 Task: Add team members to the newly created team and define their roles (e.g., insights analyst, report writer).
Action: Mouse moved to (302, 296)
Screenshot: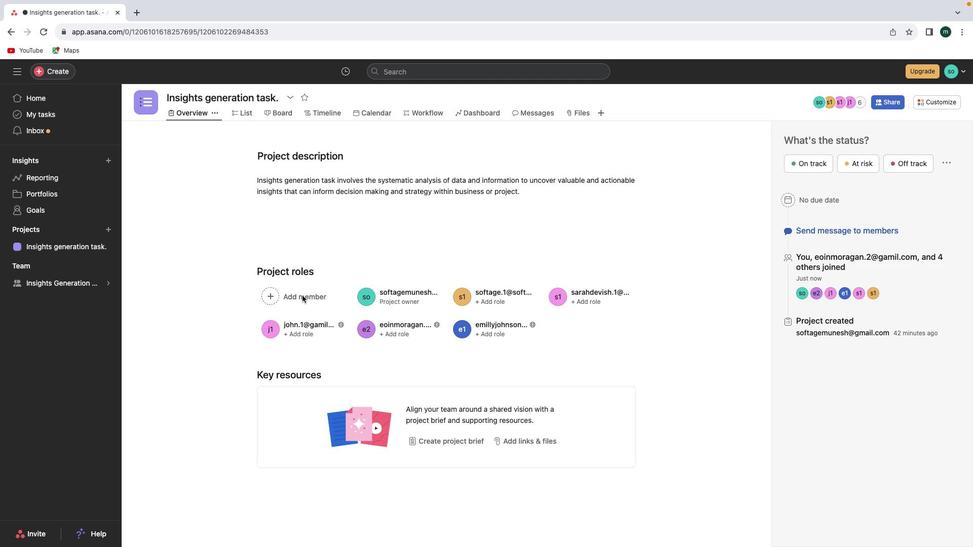 
Action: Mouse pressed left at (302, 296)
Screenshot: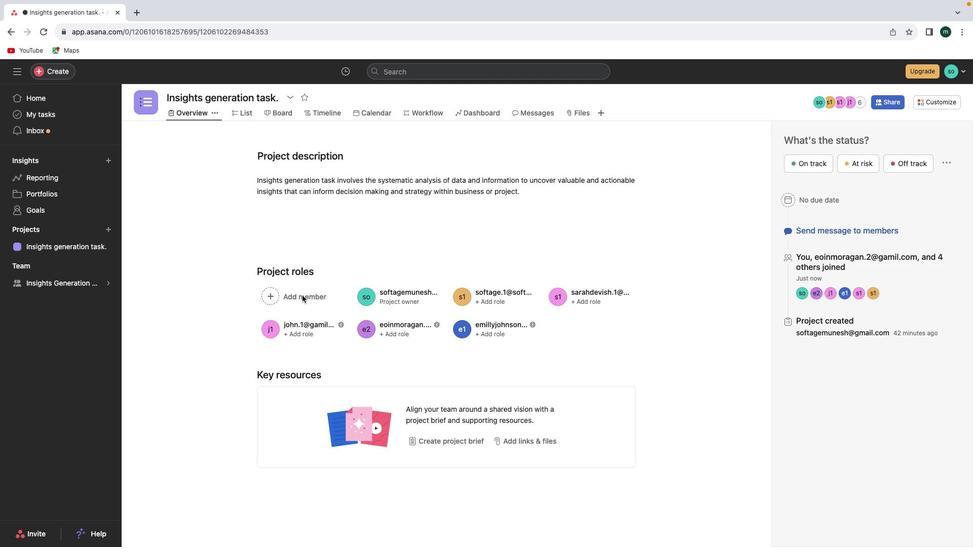 
Action: Mouse moved to (303, 298)
Screenshot: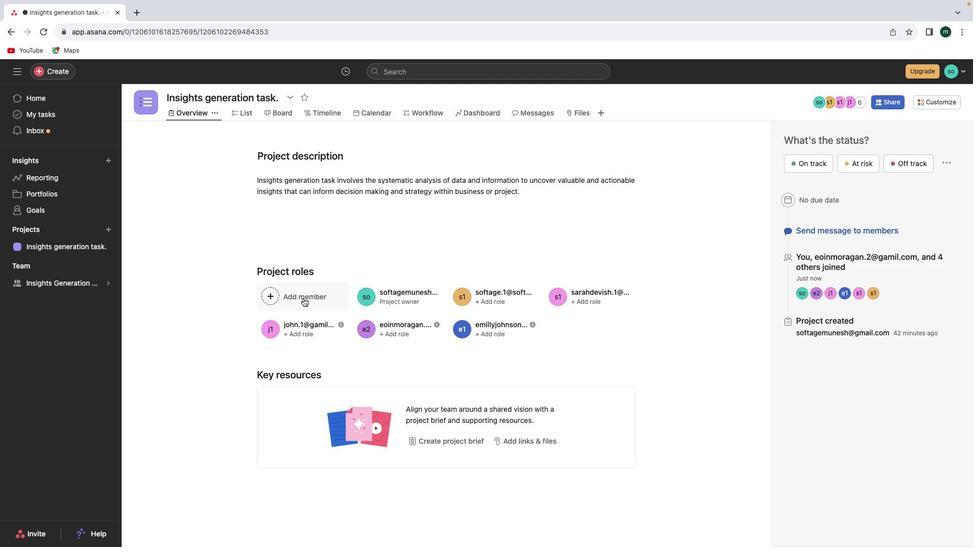 
Action: Mouse pressed left at (303, 298)
Screenshot: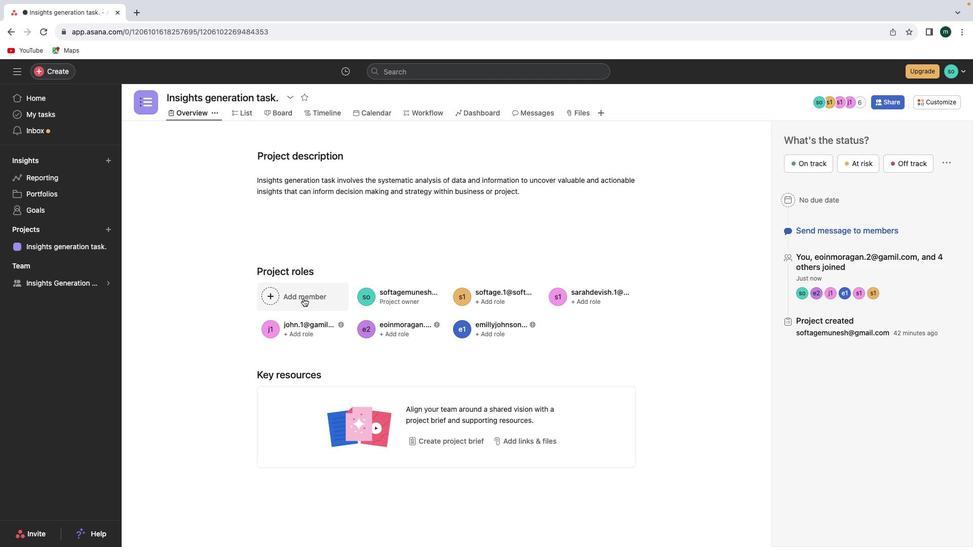 
Action: Mouse moved to (391, 202)
Screenshot: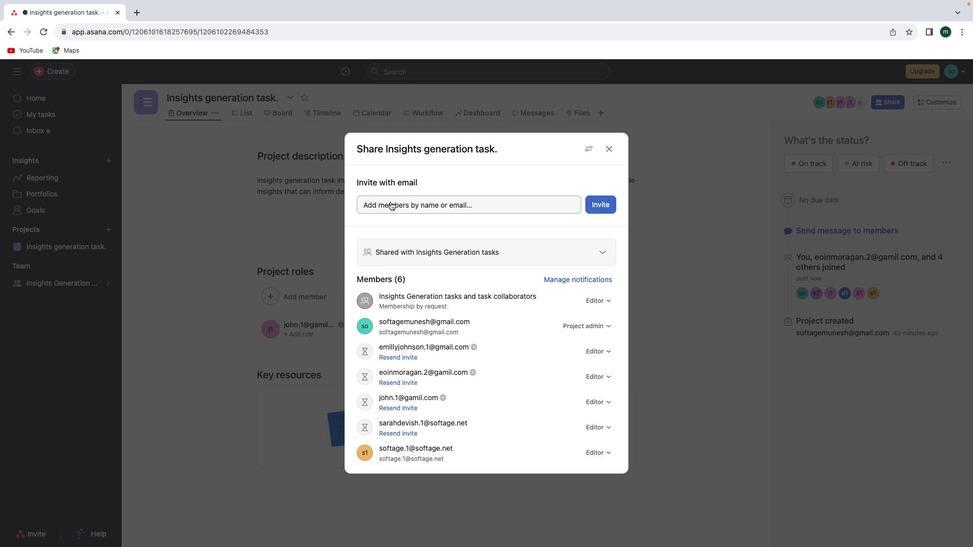 
Action: Mouse pressed left at (391, 202)
Screenshot: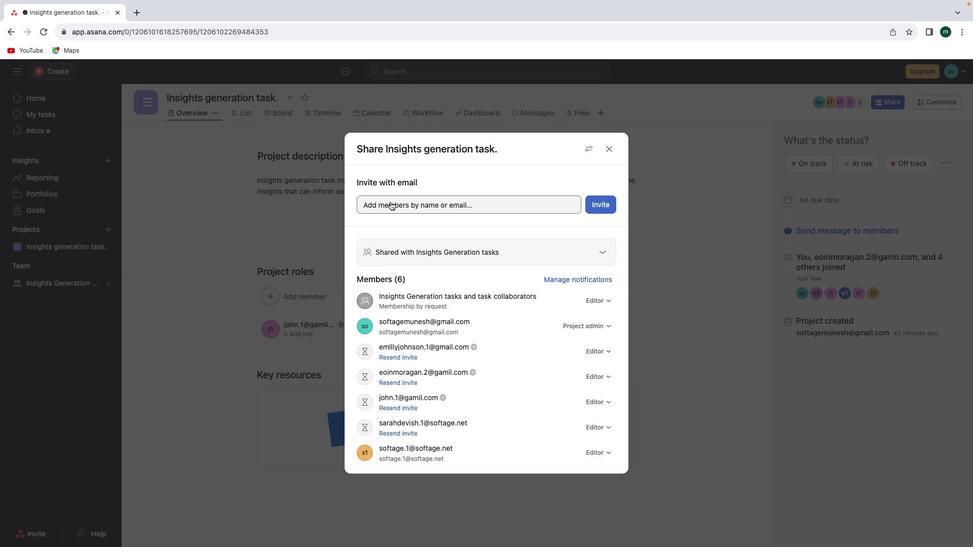 
Action: Mouse moved to (388, 249)
Screenshot: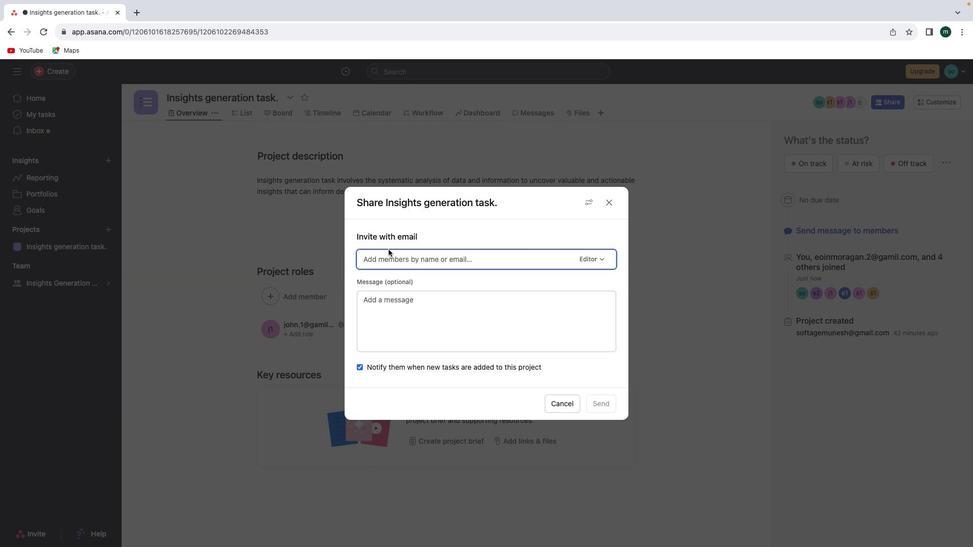 
Action: Mouse pressed left at (388, 249)
Screenshot: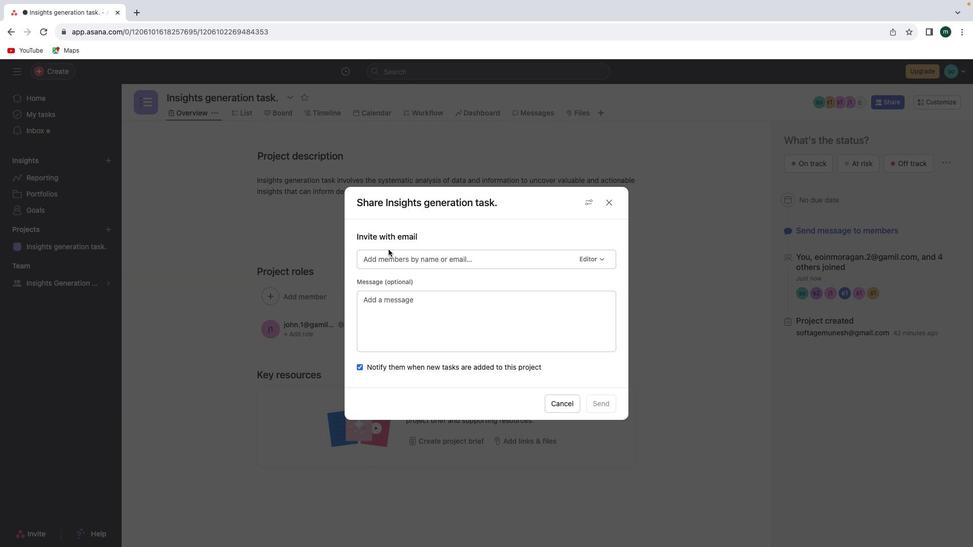 
Action: Mouse moved to (389, 255)
Screenshot: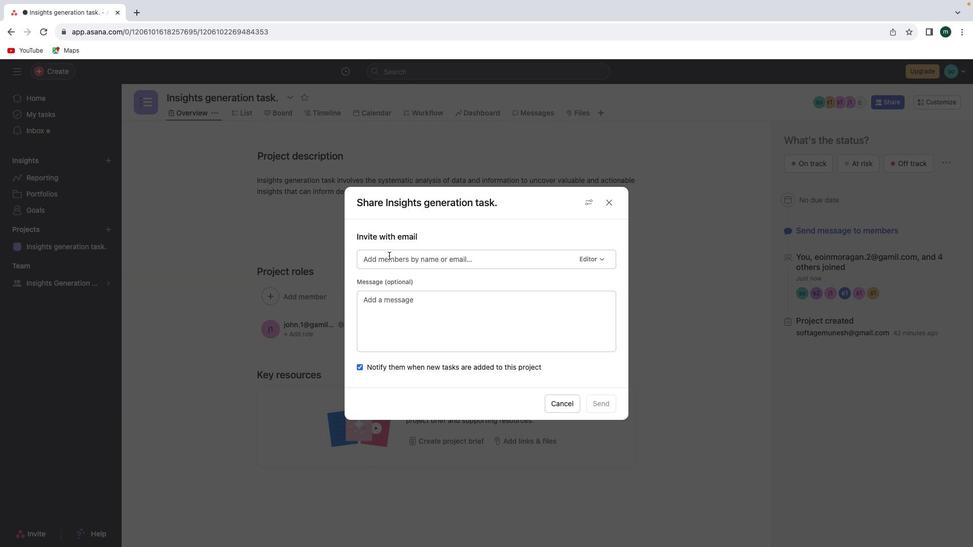
Action: Mouse pressed left at (389, 255)
Screenshot: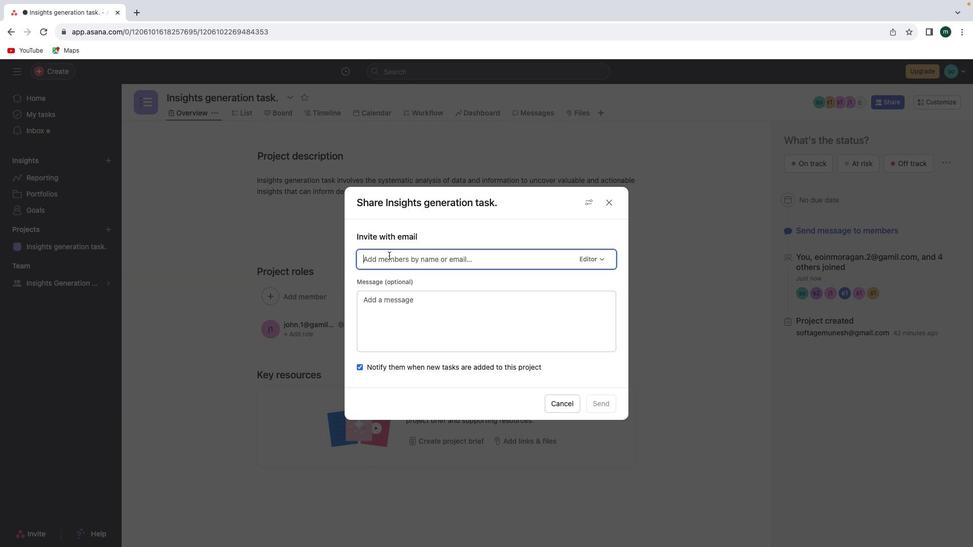 
Action: Mouse moved to (398, 236)
Screenshot: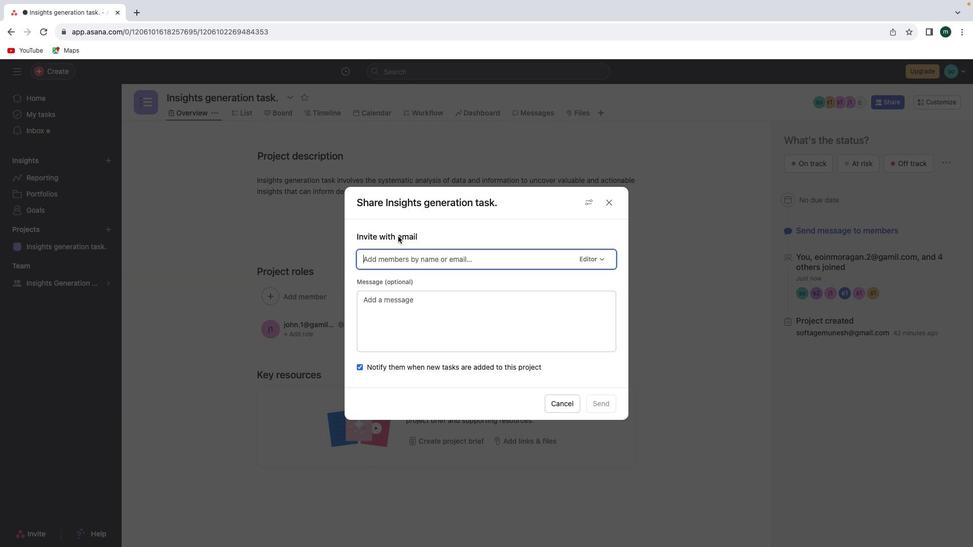 
Action: Key pressed 's''o''f''t''a'
Screenshot: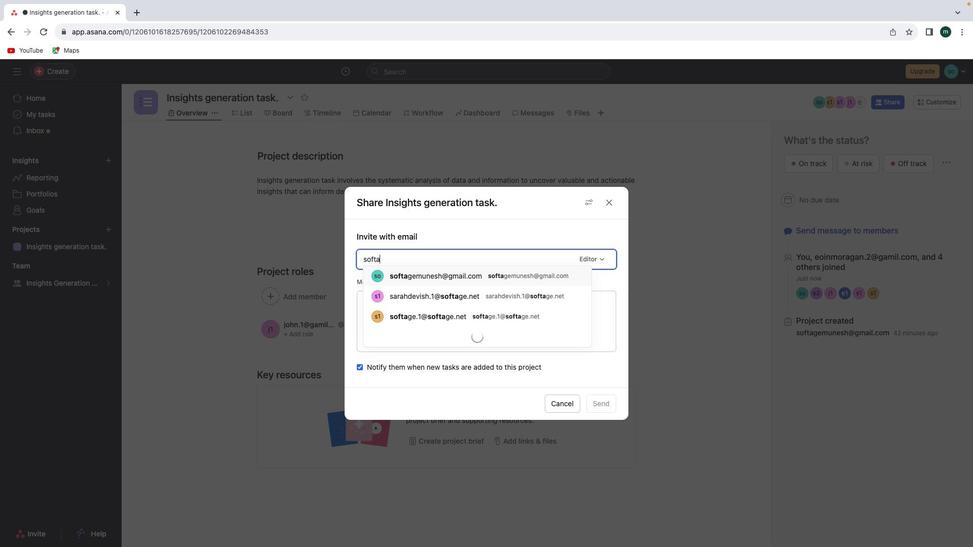 
Action: Mouse moved to (429, 303)
Screenshot: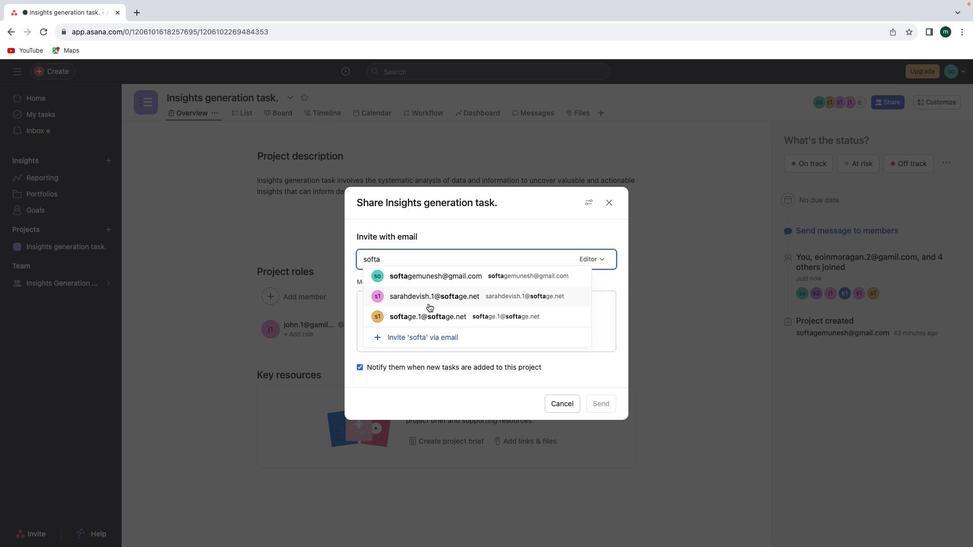
Action: Mouse pressed left at (429, 303)
Screenshot: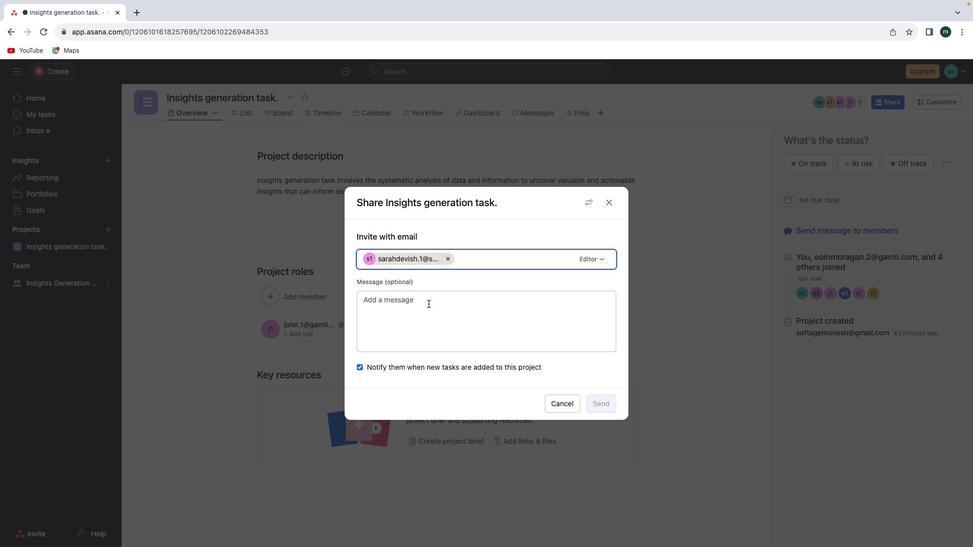
Action: Mouse moved to (604, 403)
Screenshot: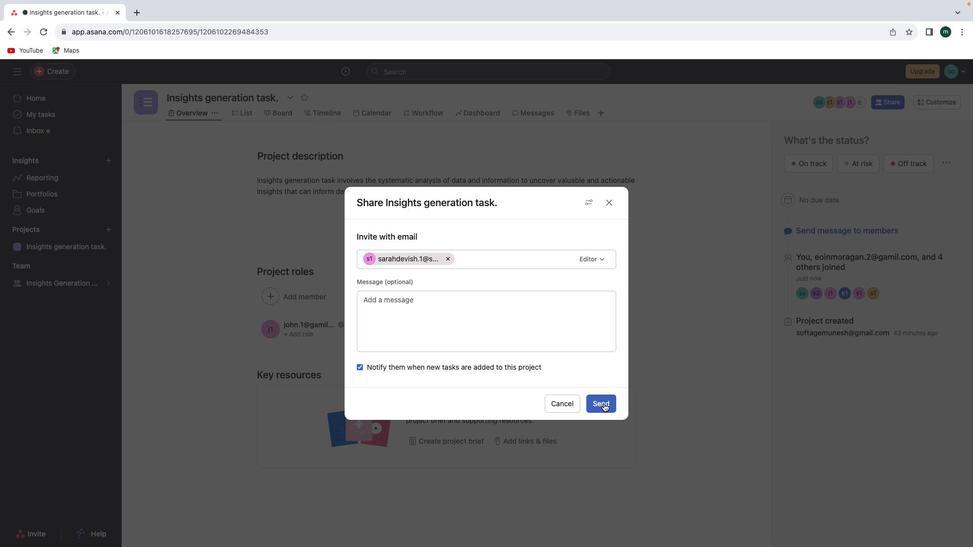 
Action: Mouse pressed left at (604, 403)
Screenshot: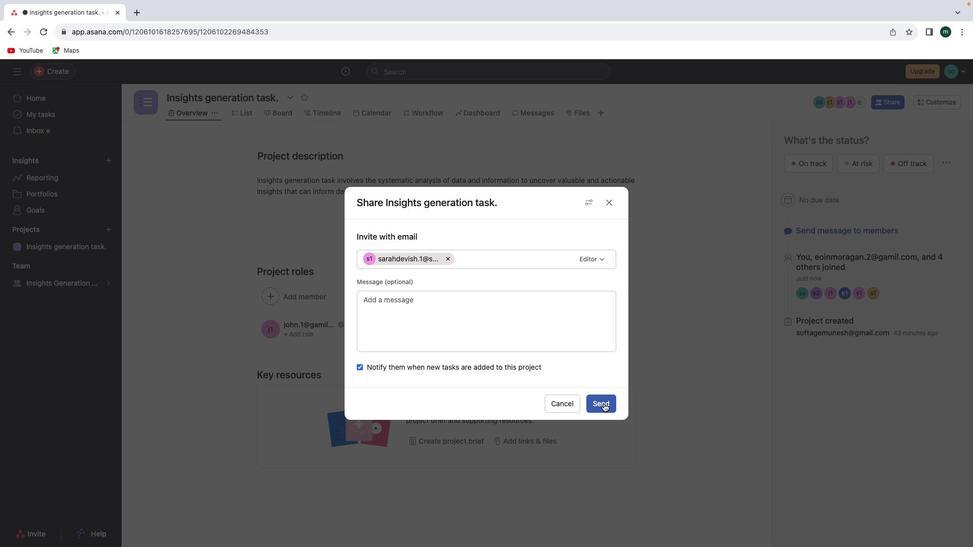 
Action: Mouse moved to (645, 329)
Screenshot: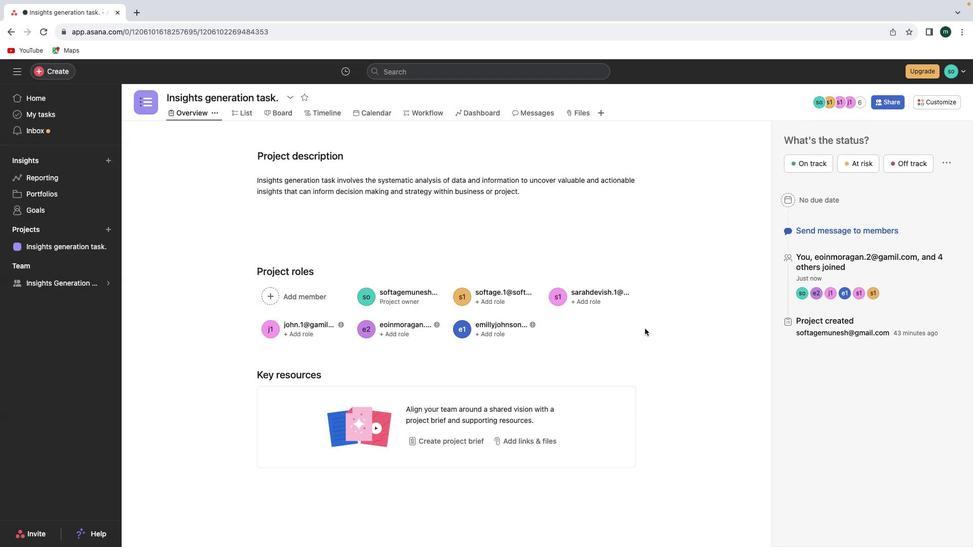
Action: Mouse pressed left at (645, 329)
Screenshot: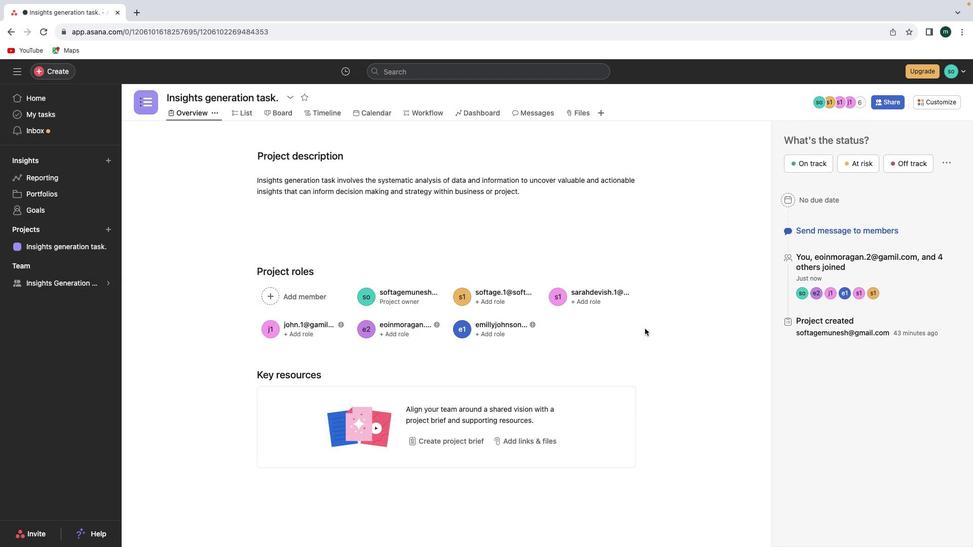 
Action: Mouse moved to (486, 305)
Screenshot: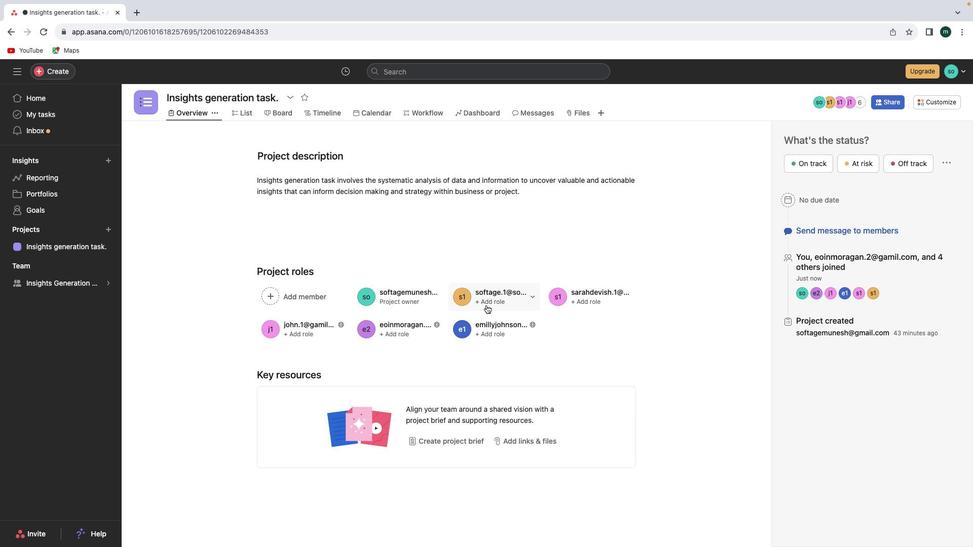 
Action: Mouse pressed left at (486, 305)
Screenshot: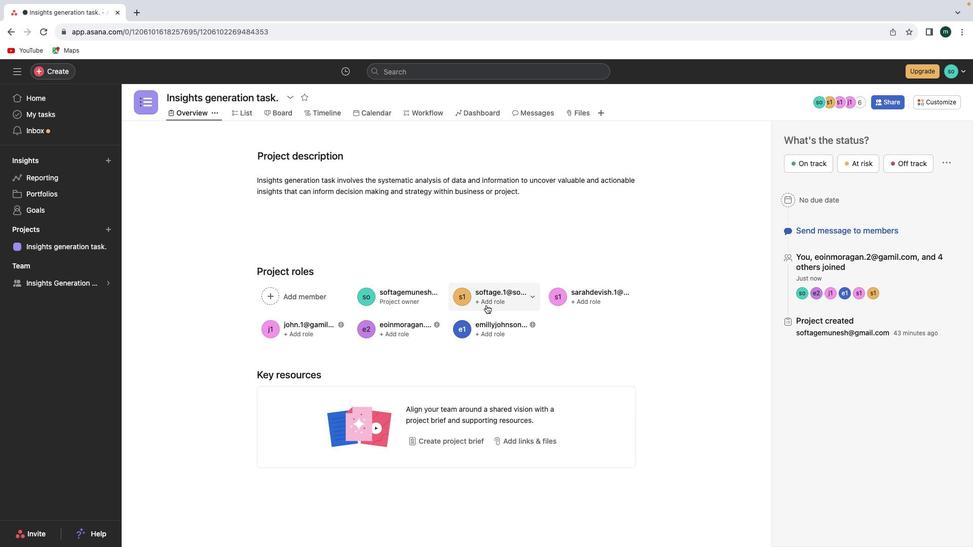 
Action: Mouse moved to (482, 326)
Screenshot: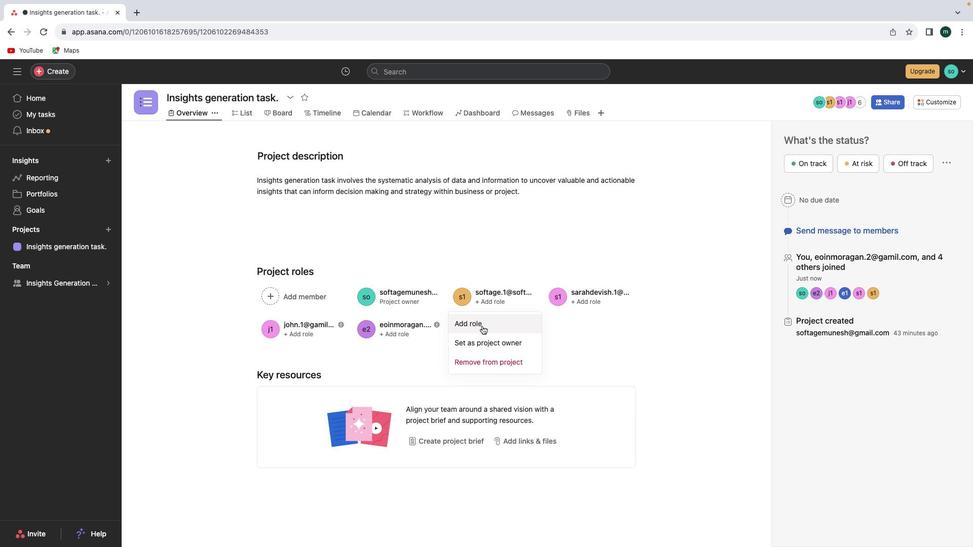 
Action: Mouse pressed left at (482, 326)
Screenshot: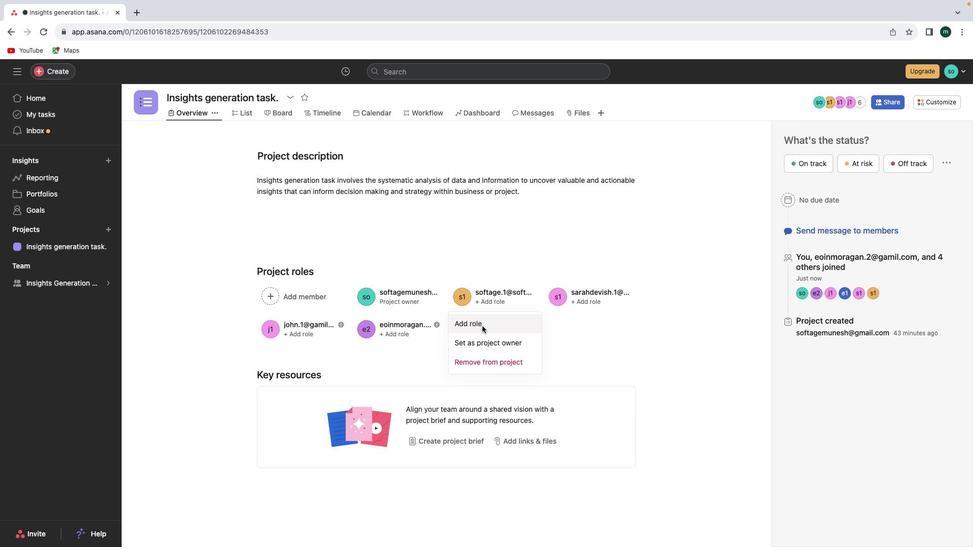 
Action: Mouse moved to (487, 344)
Screenshot: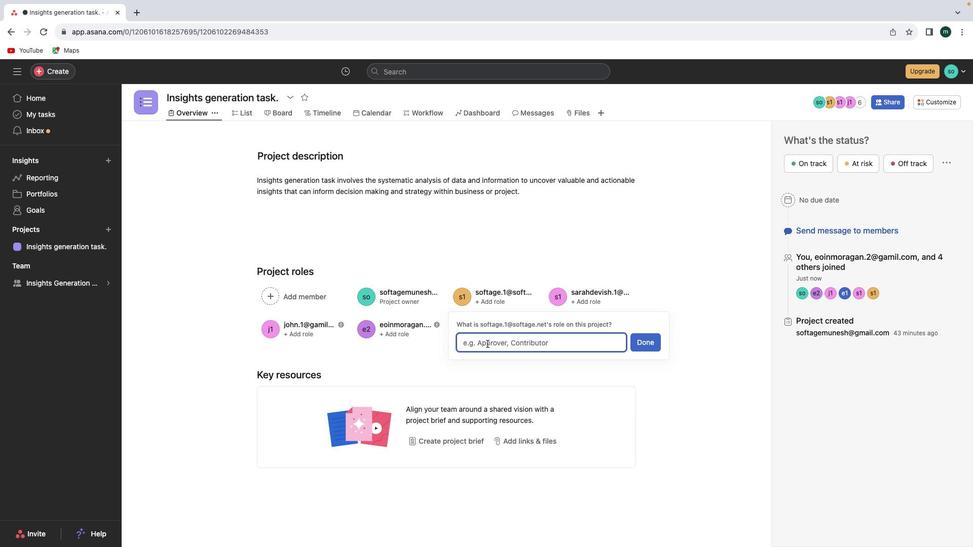 
Action: Mouse pressed left at (487, 344)
Screenshot: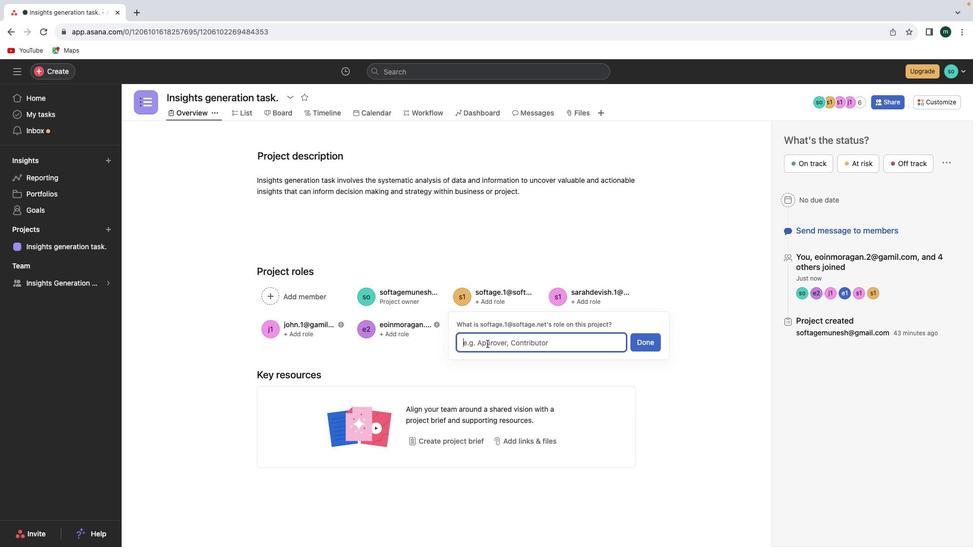 
Action: Mouse moved to (488, 342)
Screenshot: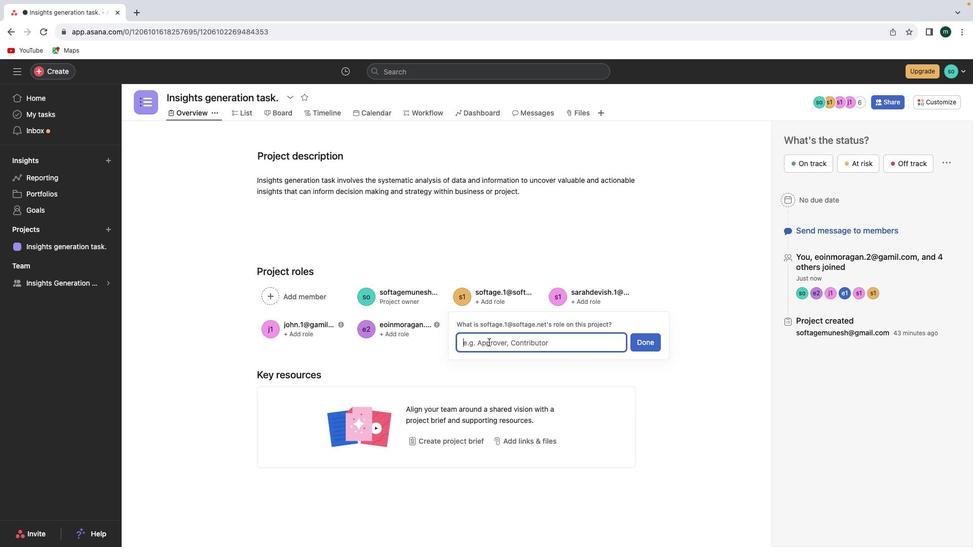 
Action: Key pressed 'p''r''o''j''e''c''t''m''a''n'Key.backspaceKey.backspaceKey.backspaceKey.space'm''a''n''g'Key.backspaceKey.backspaceKey.backspaceKey.backspaceKey.backspaceKey.backspaceKey.backspaceKey.backspaceKey.backspaceKey.backspaceKey.backspaceKey.backspaceKey.shift'I''n''s''i''g''h''t''s'Key.space'a''n''a''l''y''s''i''s''t'Key.backspaceKey.backspaceKey.backspace't'
Screenshot: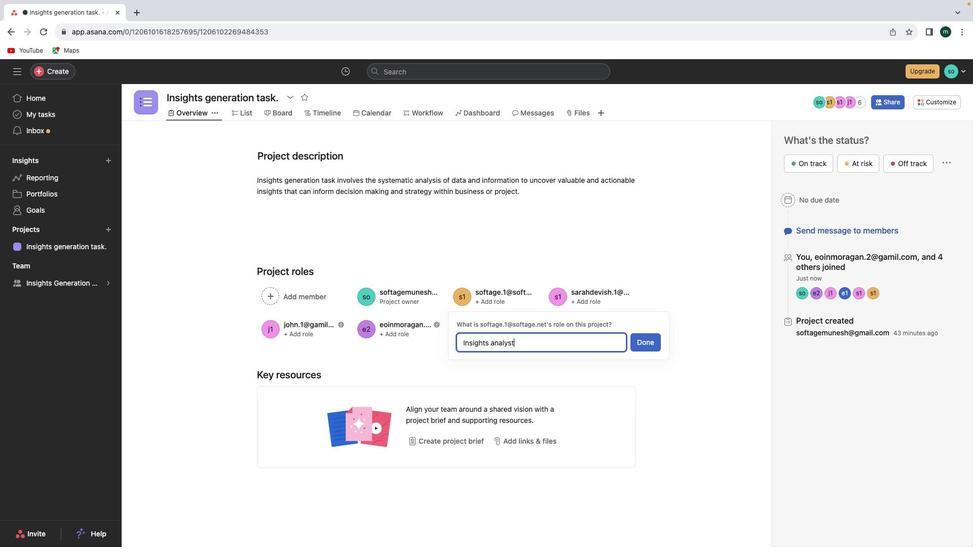 
Action: Mouse moved to (648, 347)
Screenshot: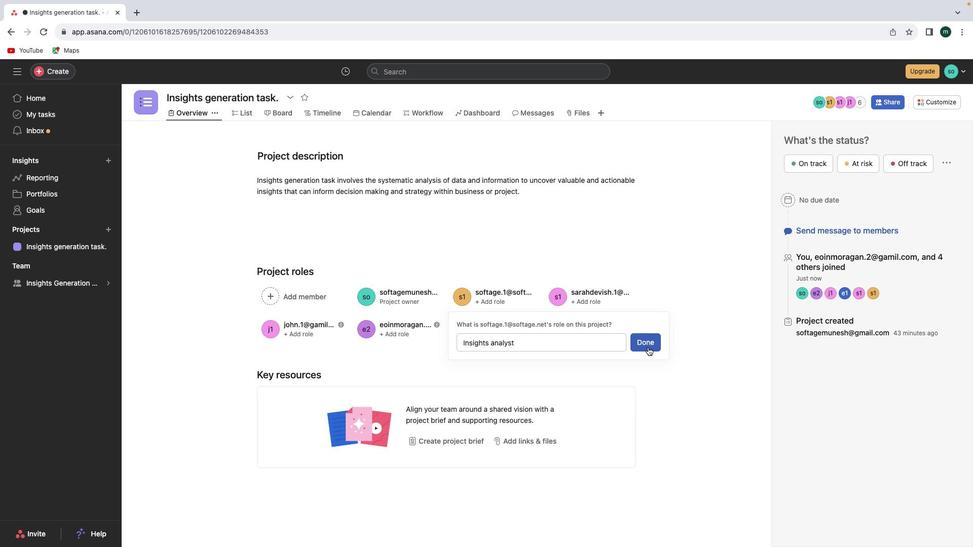 
Action: Mouse pressed left at (648, 347)
Screenshot: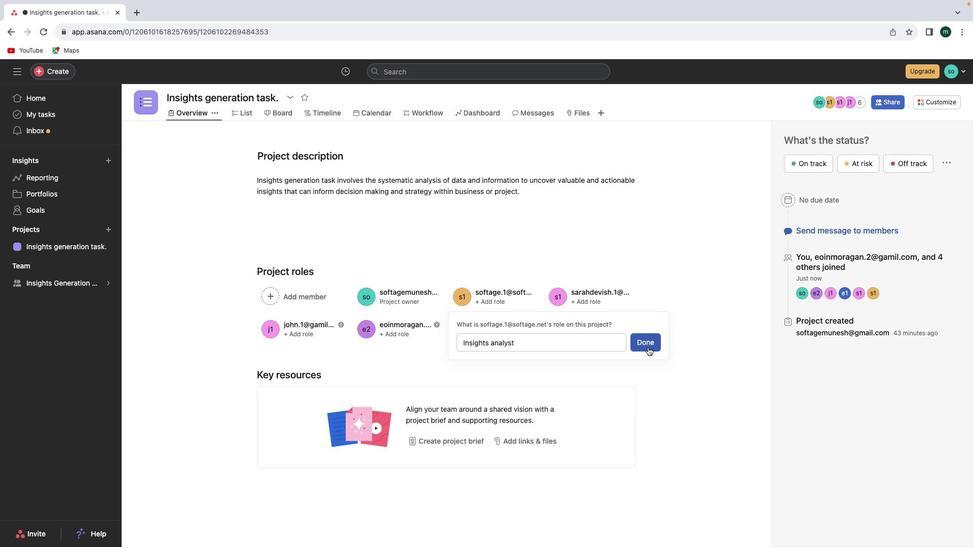 
Action: Mouse moved to (279, 290)
Screenshot: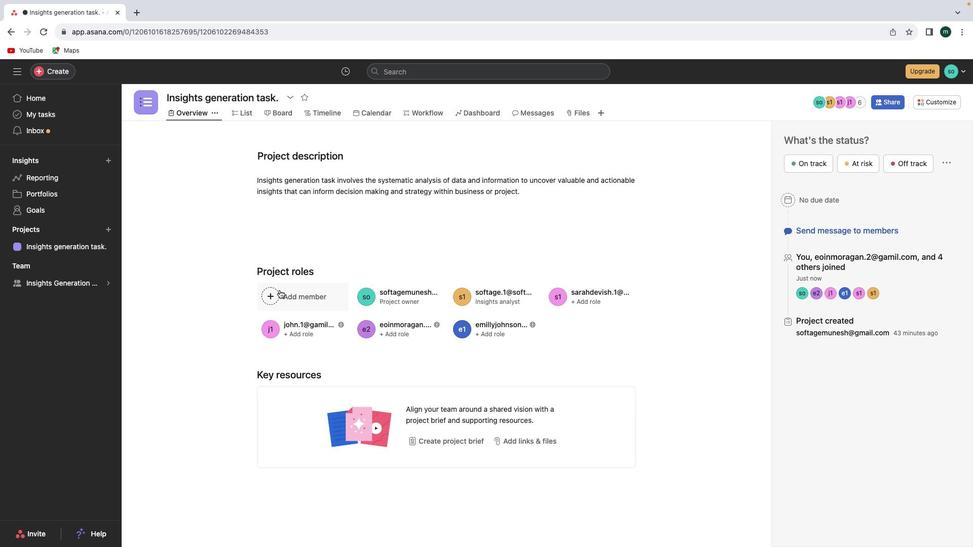 
Action: Mouse pressed left at (279, 290)
Screenshot: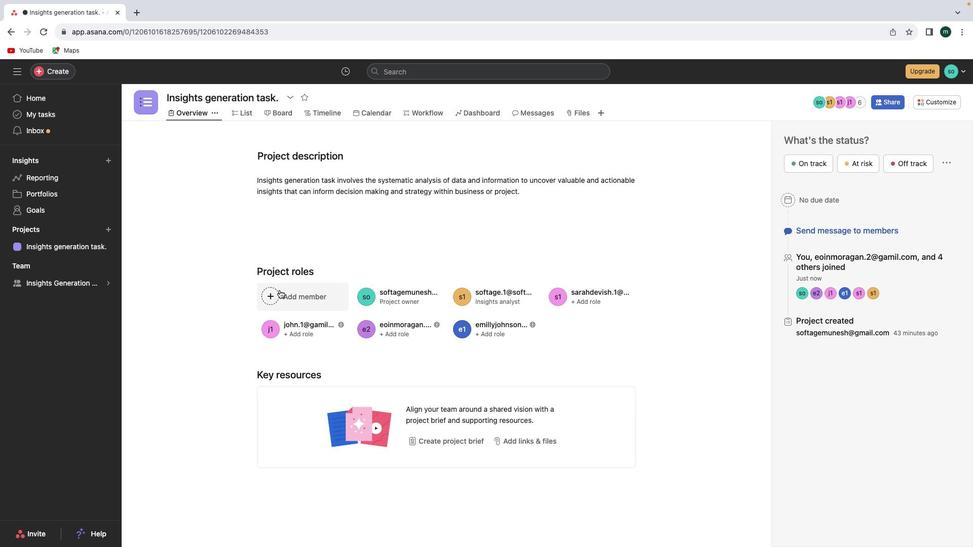 
Action: Mouse moved to (449, 202)
Screenshot: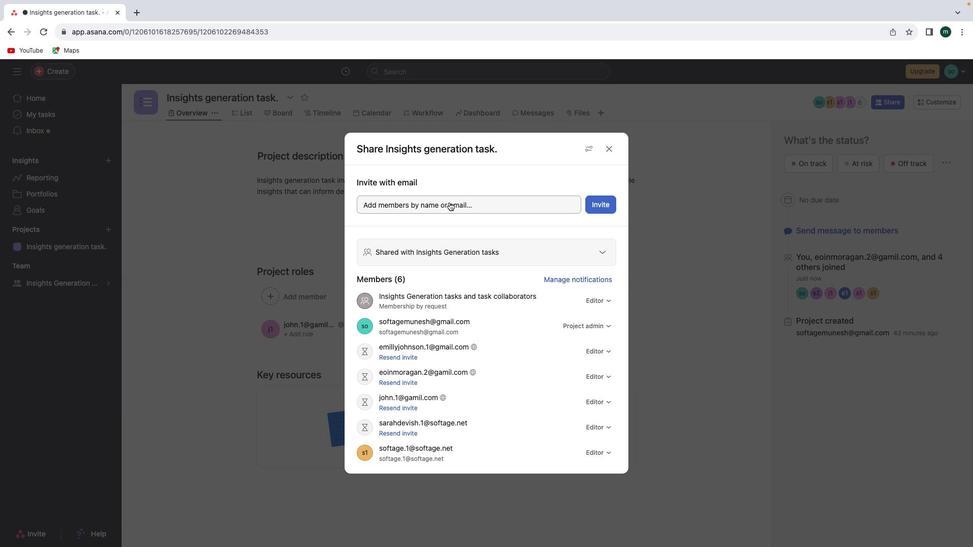 
Action: Mouse pressed left at (449, 202)
Screenshot: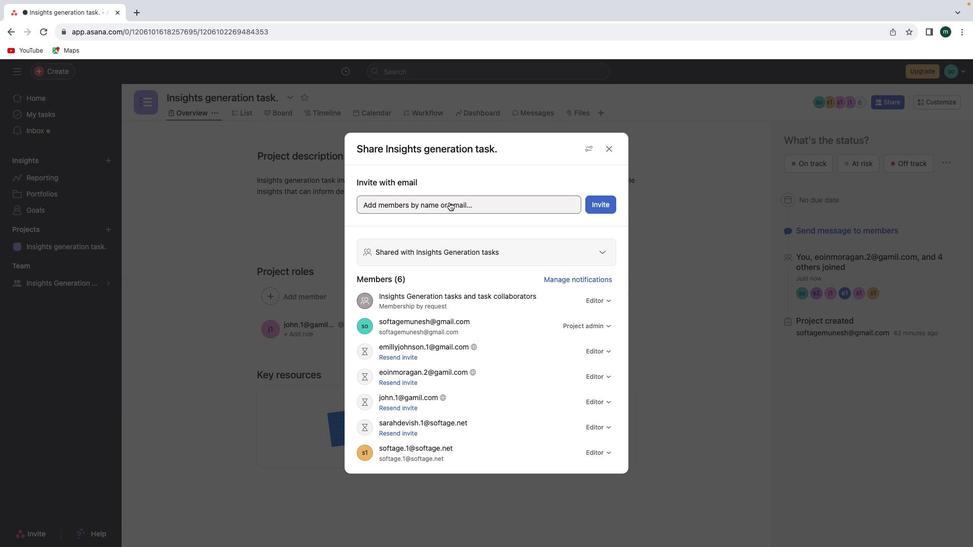 
Action: Mouse moved to (445, 257)
Screenshot: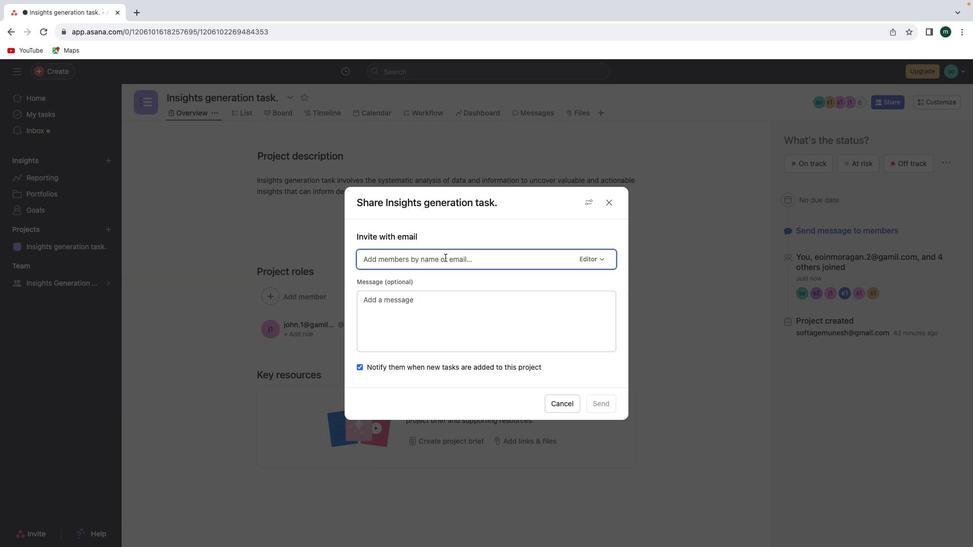 
Action: Mouse pressed left at (445, 257)
Screenshot: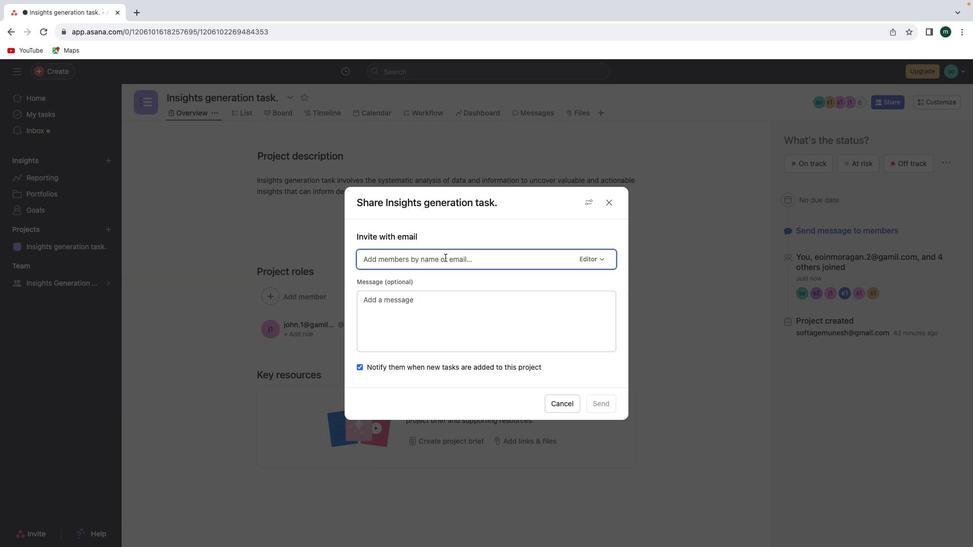 
Action: Mouse moved to (444, 251)
Screenshot: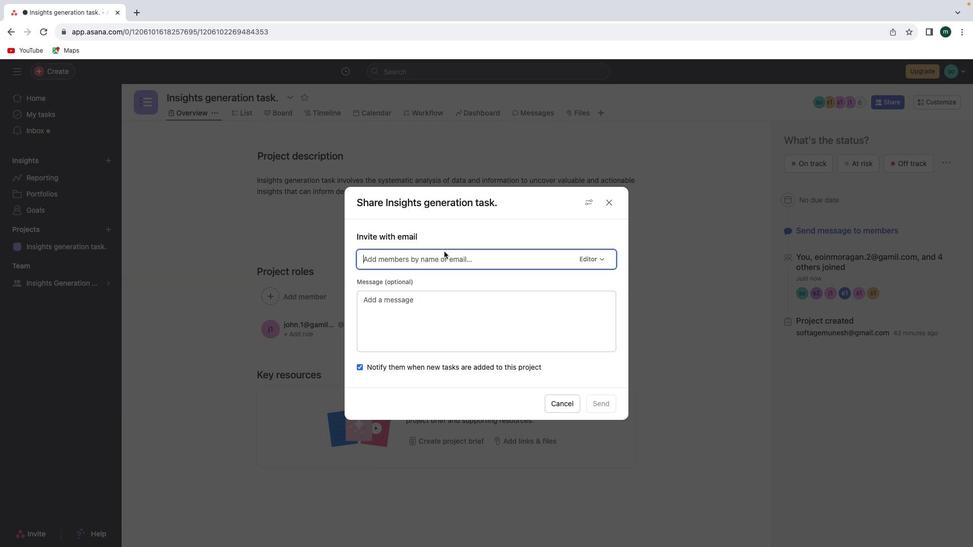 
Action: Key pressed 's''a''r''a''h'
Screenshot: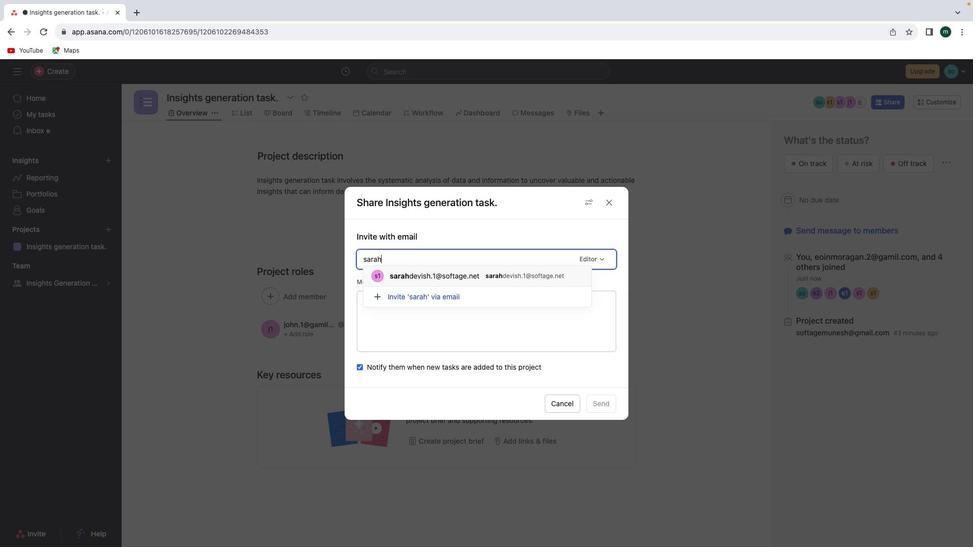 
Action: Mouse moved to (460, 264)
Screenshot: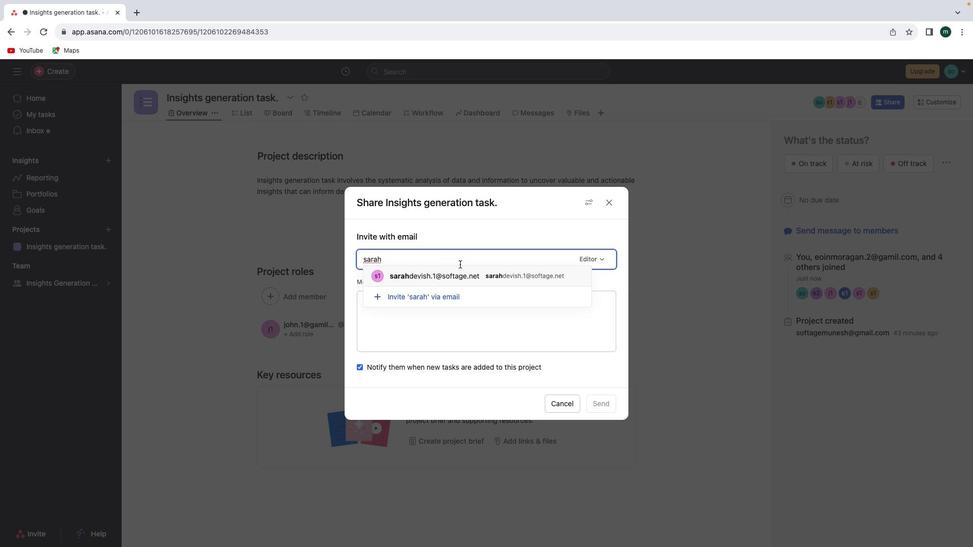 
Action: Key pressed Key.backspaceKey.backspaceKey.backspaceKey.backspaceKey.backspace'e''m''i'
Screenshot: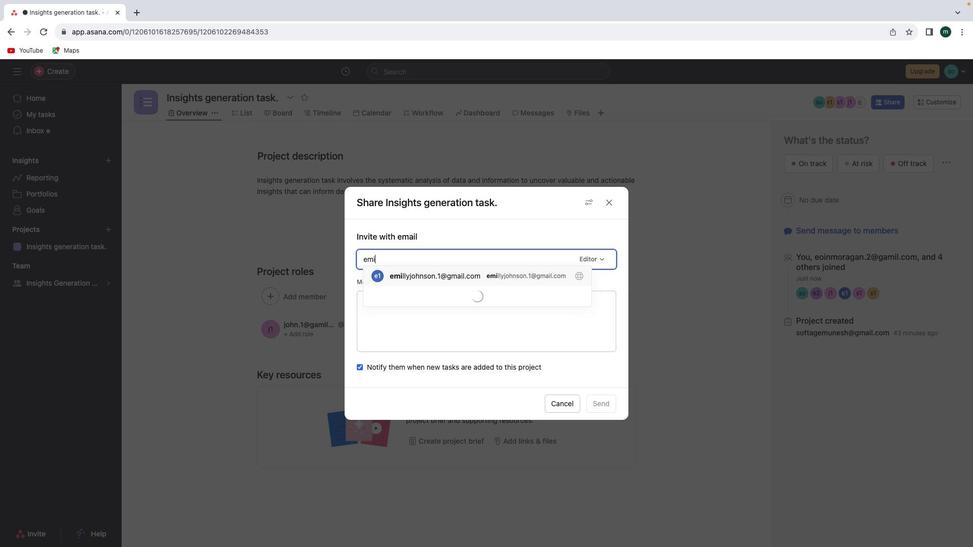 
Action: Mouse moved to (463, 275)
Screenshot: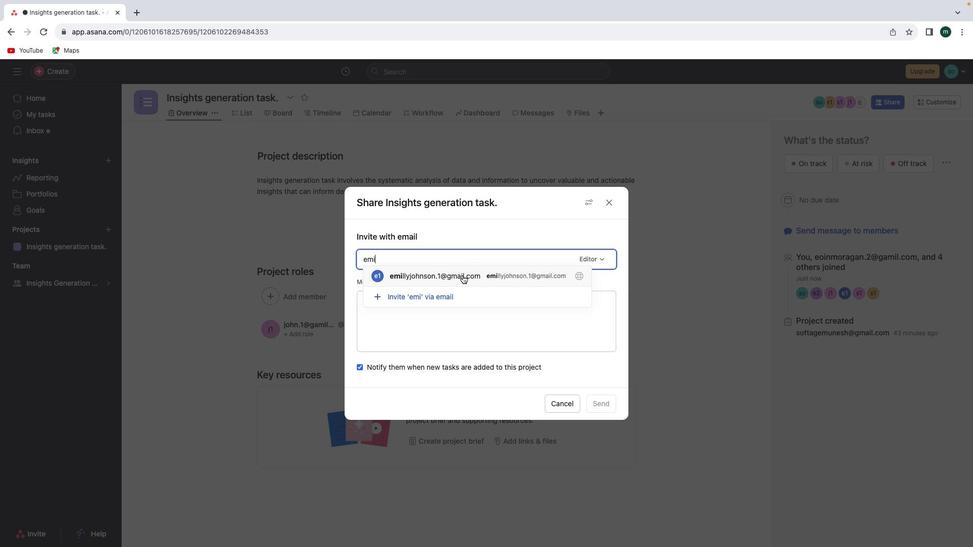 
Action: Mouse pressed left at (463, 275)
Screenshot: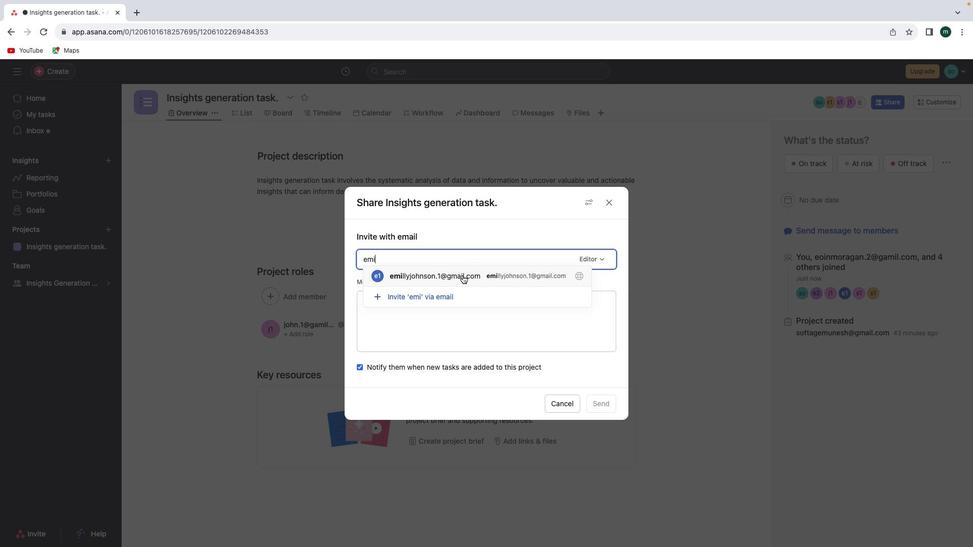 
Action: Mouse moved to (600, 422)
Screenshot: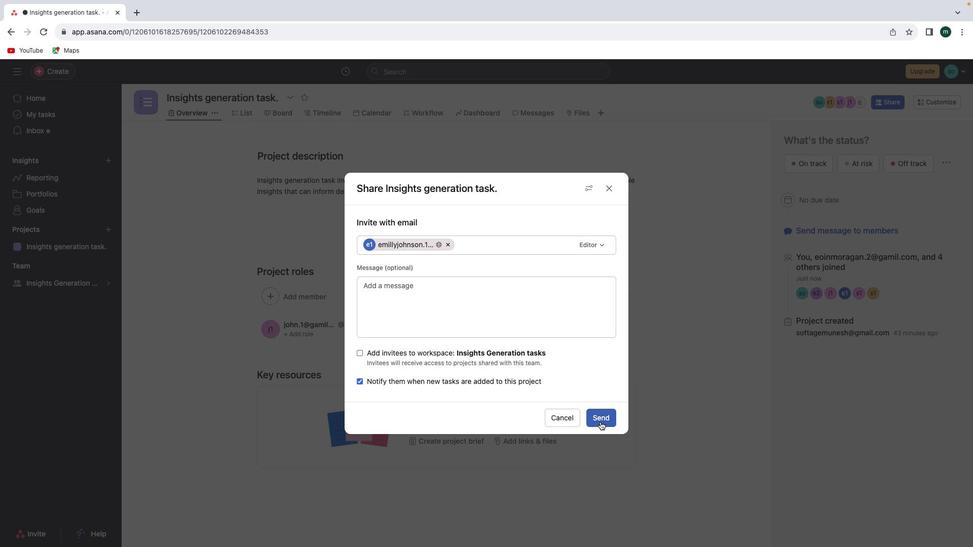 
Action: Mouse pressed left at (600, 422)
Screenshot: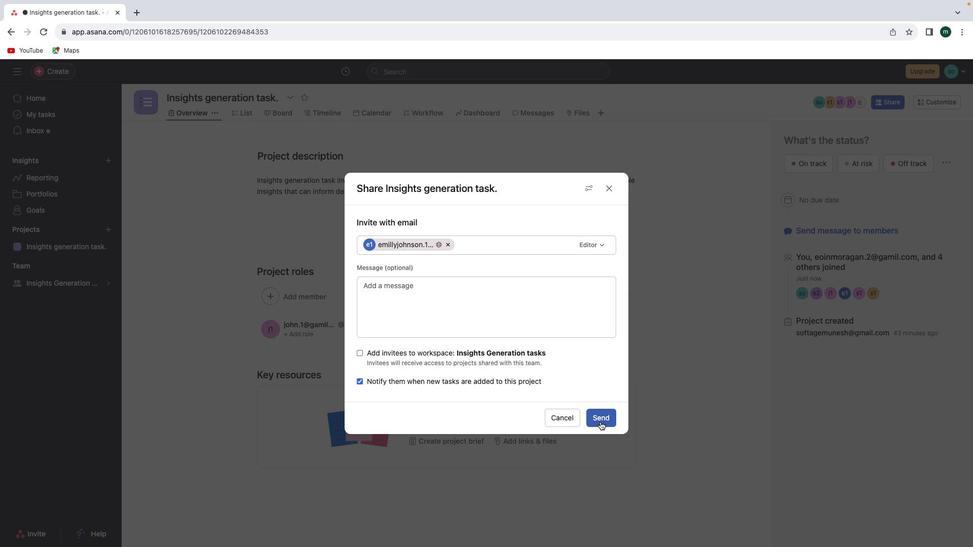 
Action: Mouse moved to (652, 315)
Screenshot: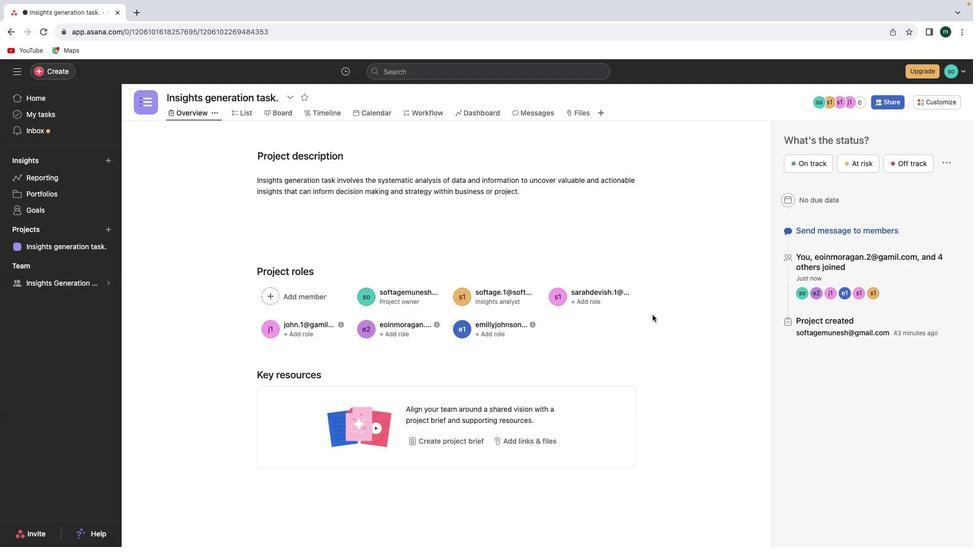 
Action: Mouse pressed left at (652, 315)
Screenshot: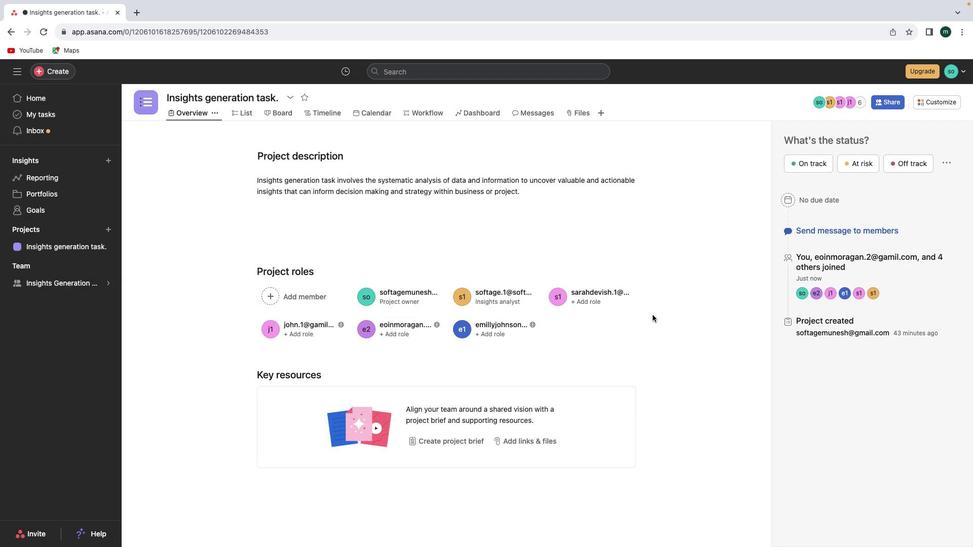
Action: Mouse moved to (480, 336)
Screenshot: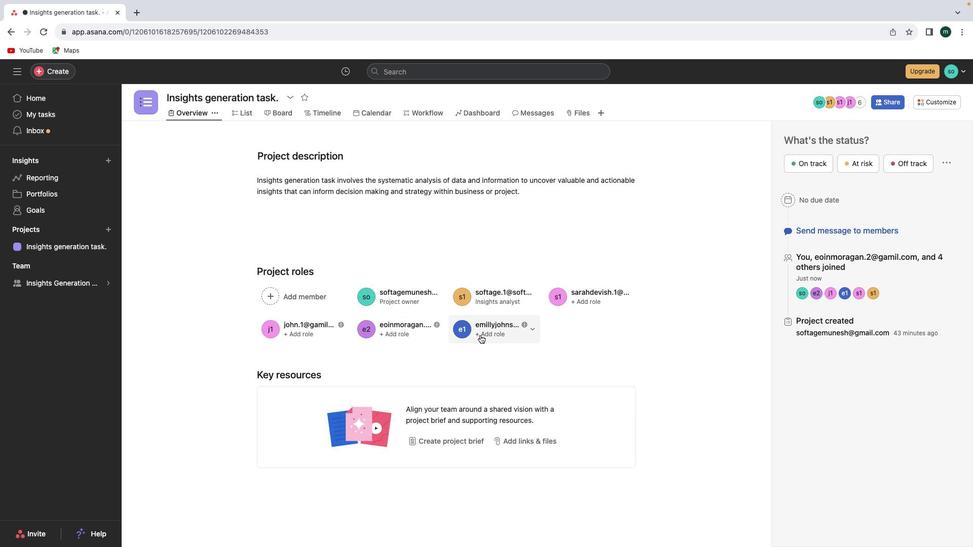 
Action: Mouse pressed left at (480, 336)
Screenshot: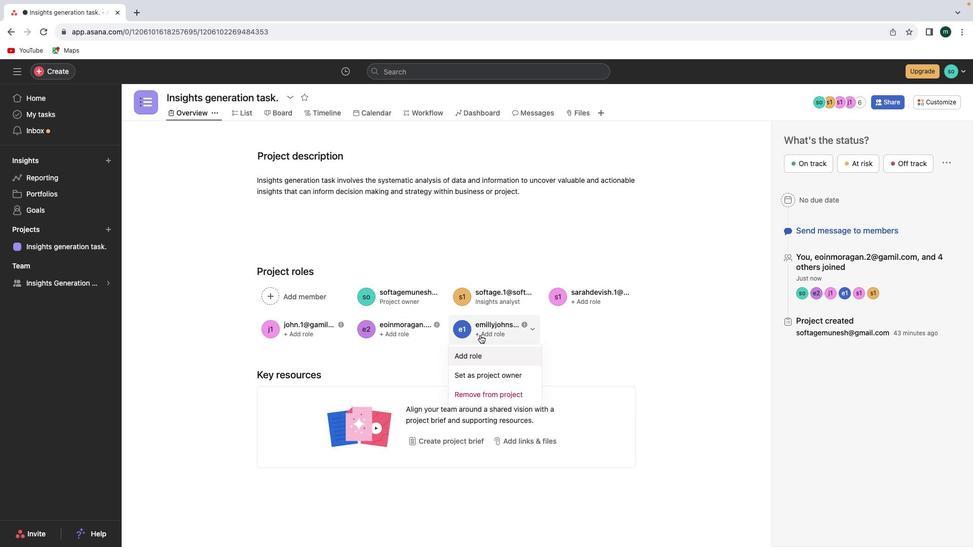 
Action: Mouse moved to (485, 360)
Screenshot: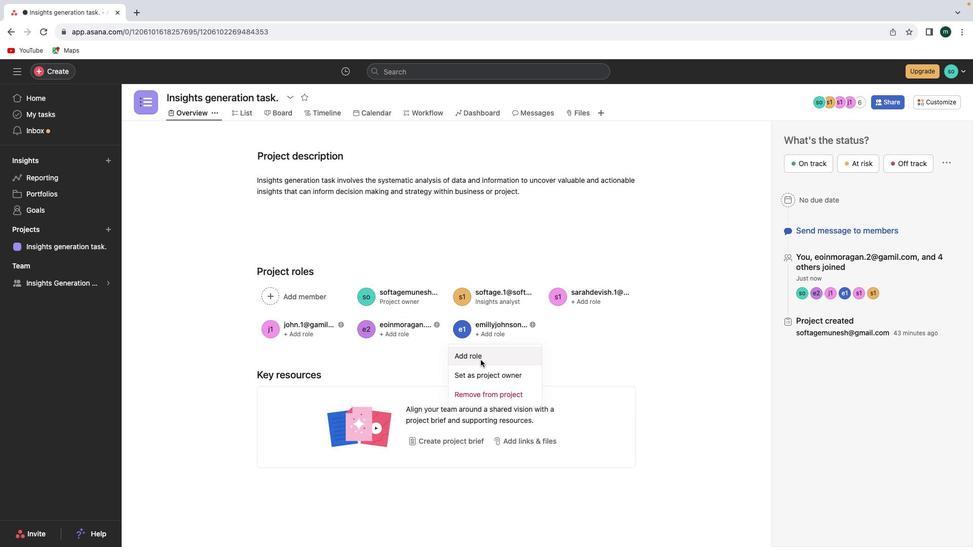 
Action: Mouse pressed left at (485, 360)
Screenshot: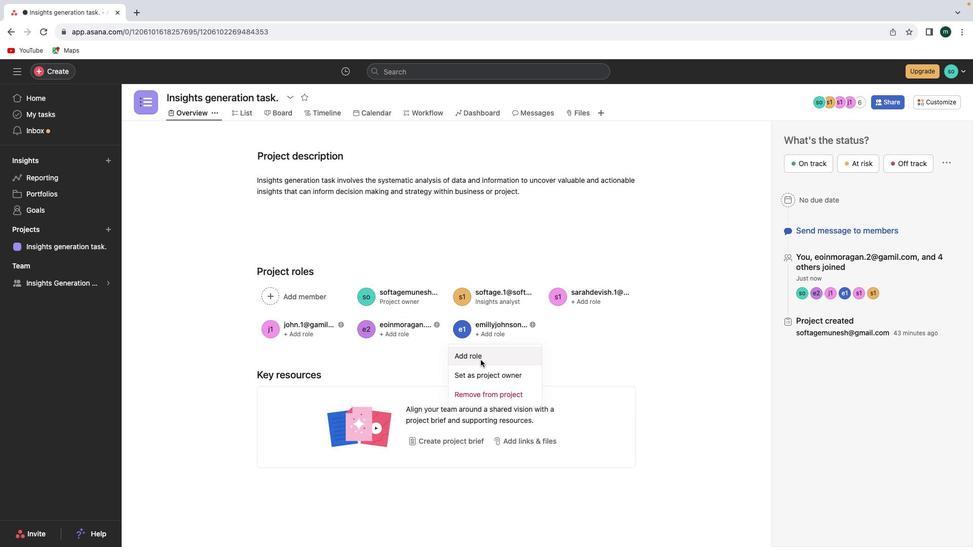 
Action: Mouse moved to (483, 376)
Screenshot: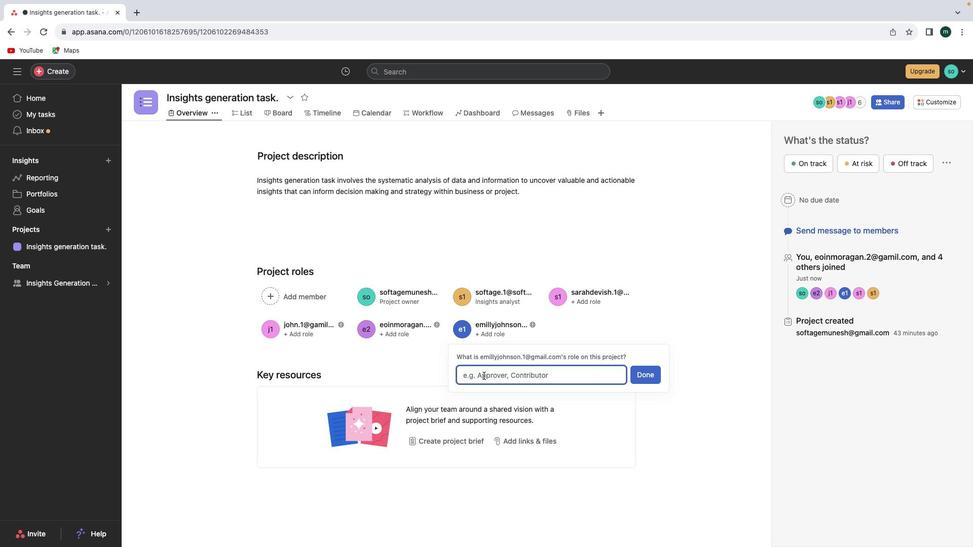 
Action: Mouse pressed left at (483, 376)
Screenshot: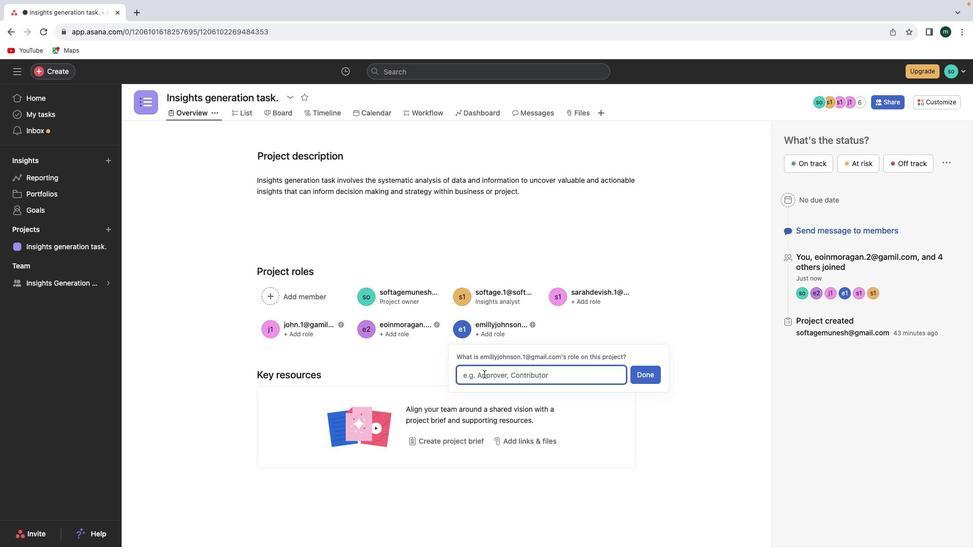 
Action: Mouse moved to (483, 370)
Screenshot: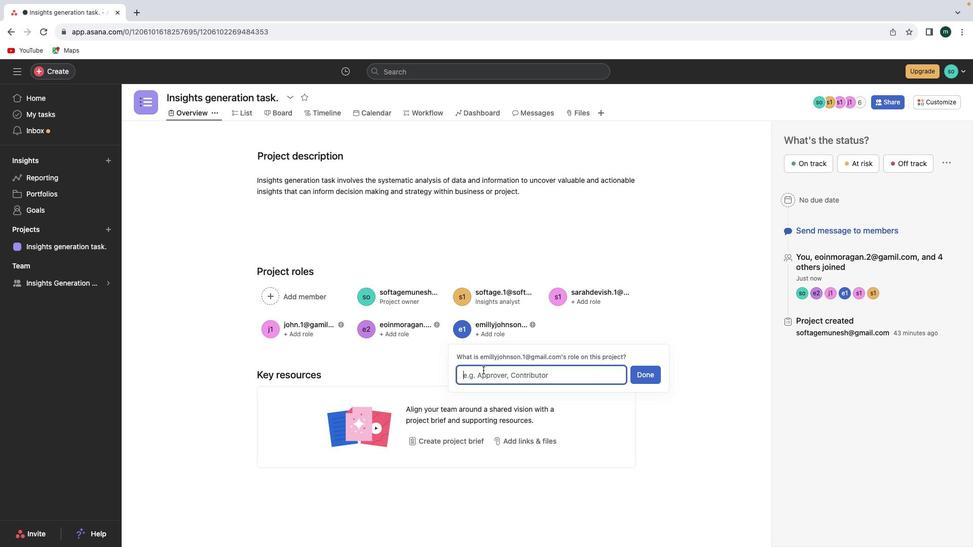 
Action: Key pressed 'r''e''p''o''r''t''e''r'Key.space'w''r''i''t''e''r'
Screenshot: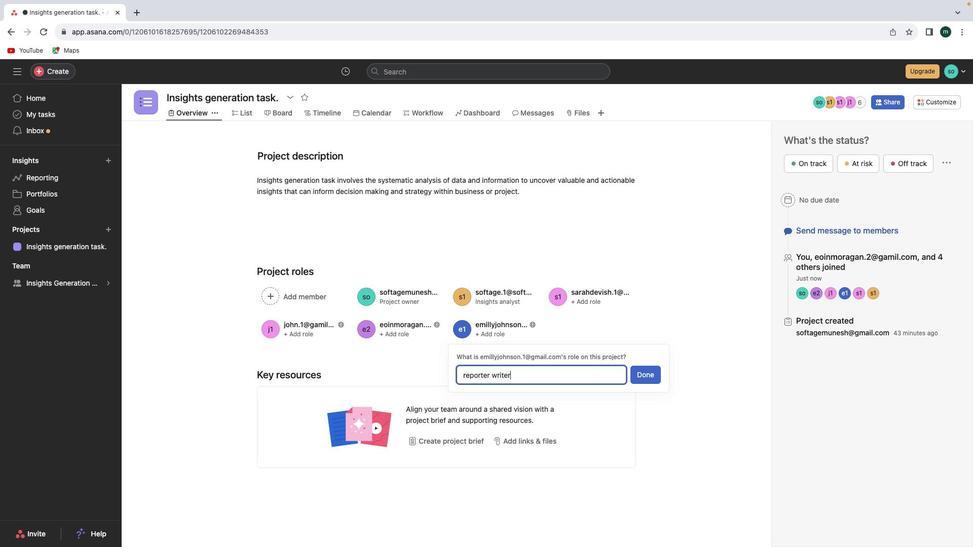 
Action: Mouse moved to (648, 380)
Screenshot: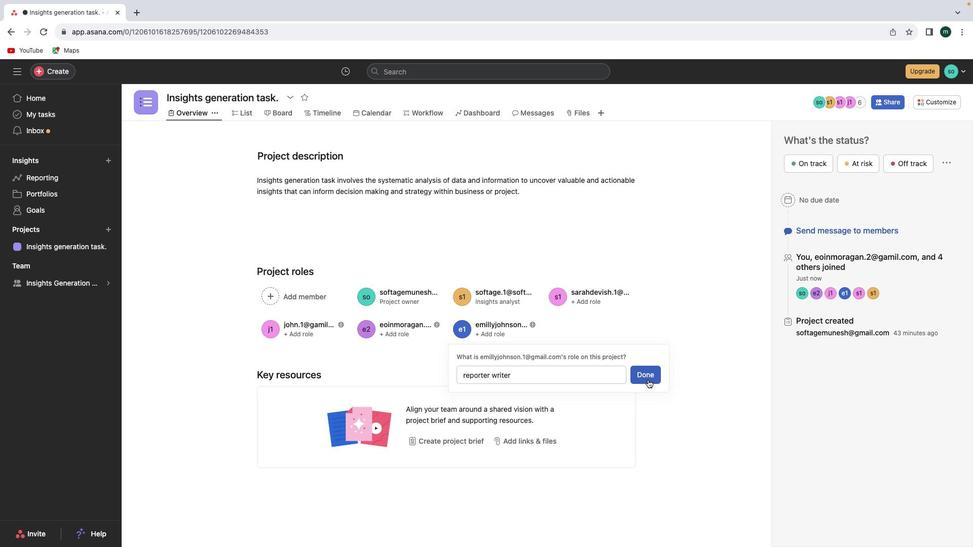 
Action: Mouse pressed left at (648, 380)
Screenshot: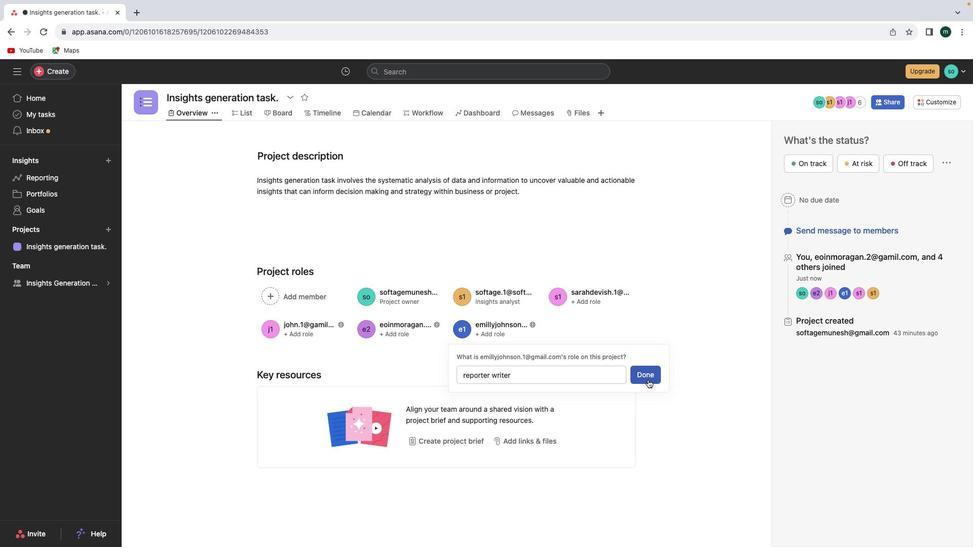 
Action: Mouse moved to (647, 380)
Screenshot: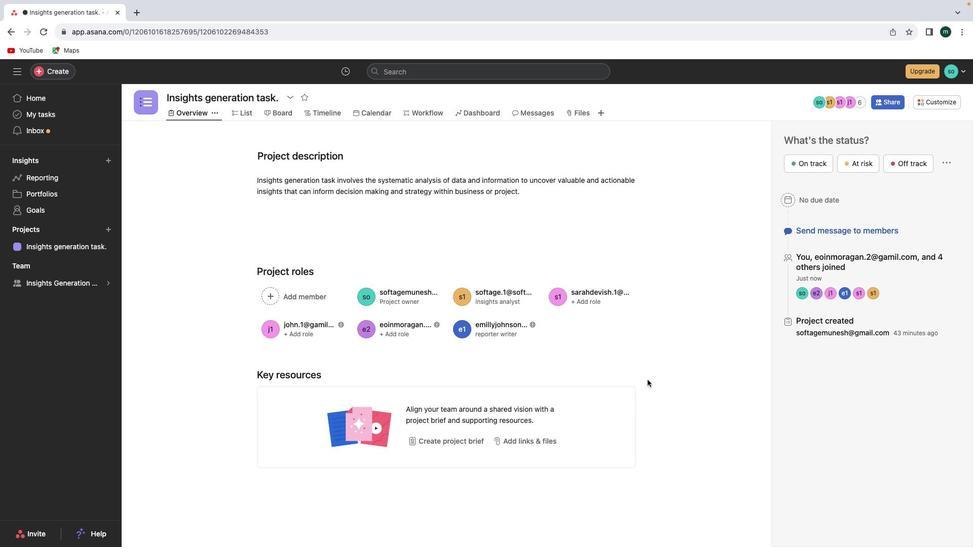 
